 Task: Add the task  Implement a new cloud-based project accounting system for a company to the section Flash Forward in the project BayTech and add a Due Date to the respective task as 2024/01/27
Action: Mouse moved to (591, 377)
Screenshot: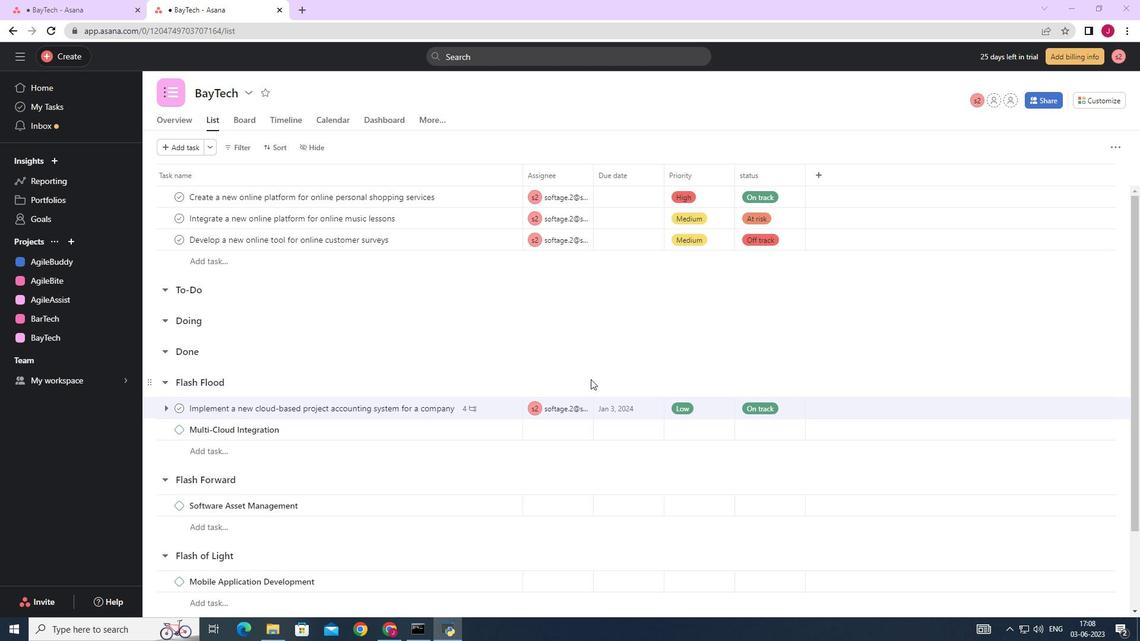 
Action: Mouse scrolled (591, 376) with delta (0, 0)
Screenshot: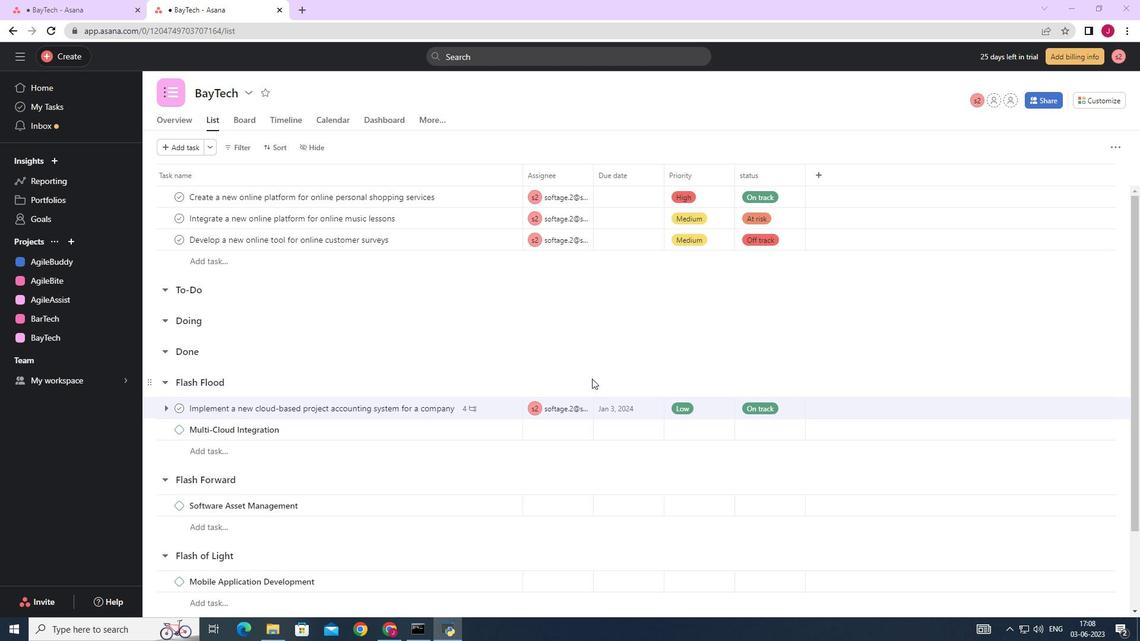
Action: Mouse scrolled (591, 376) with delta (0, 0)
Screenshot: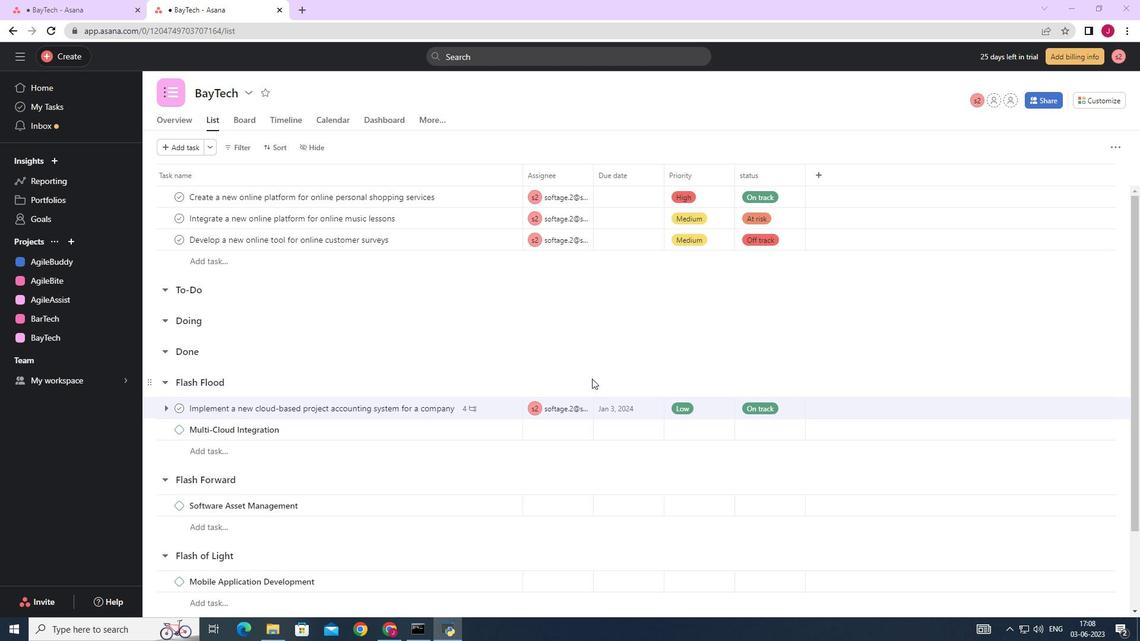
Action: Mouse scrolled (591, 376) with delta (0, 0)
Screenshot: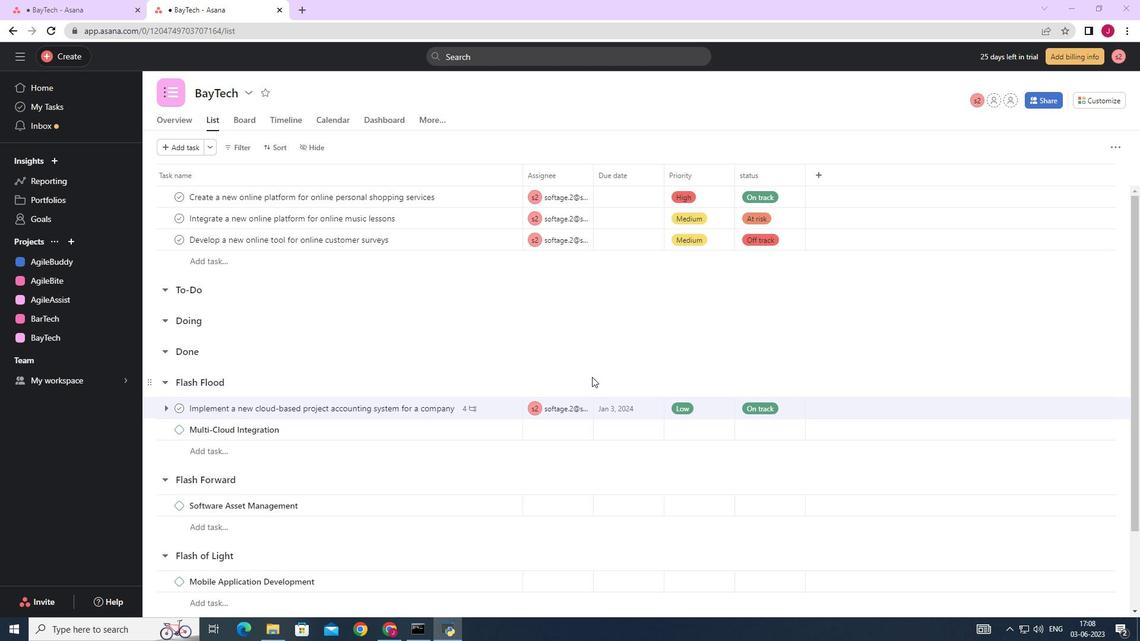 
Action: Mouse scrolled (591, 376) with delta (0, 0)
Screenshot: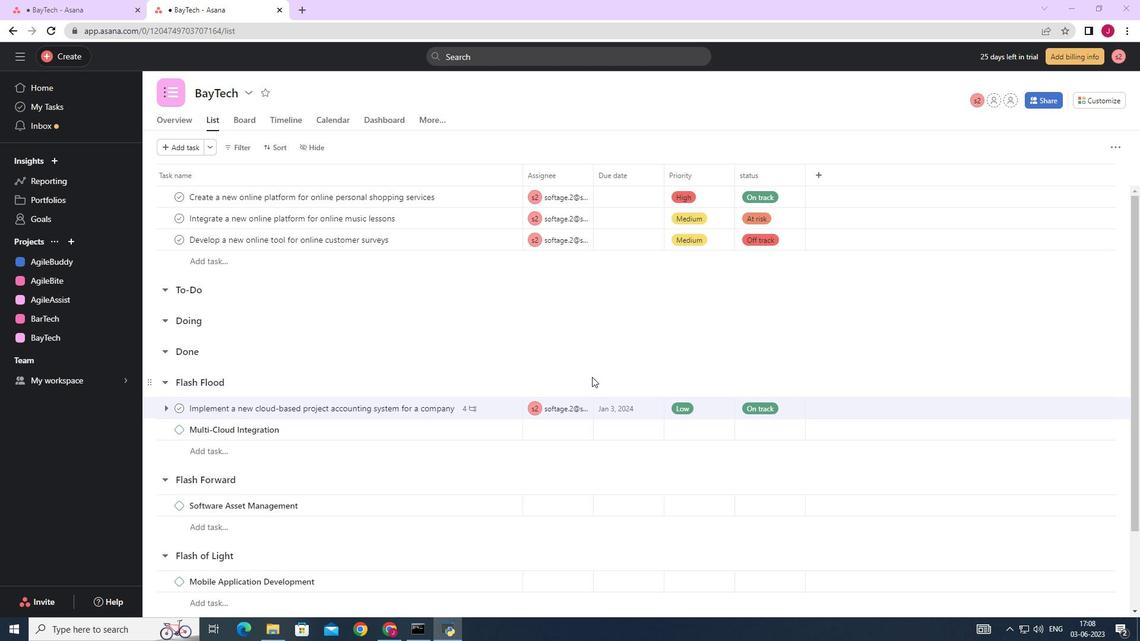 
Action: Mouse moved to (495, 312)
Screenshot: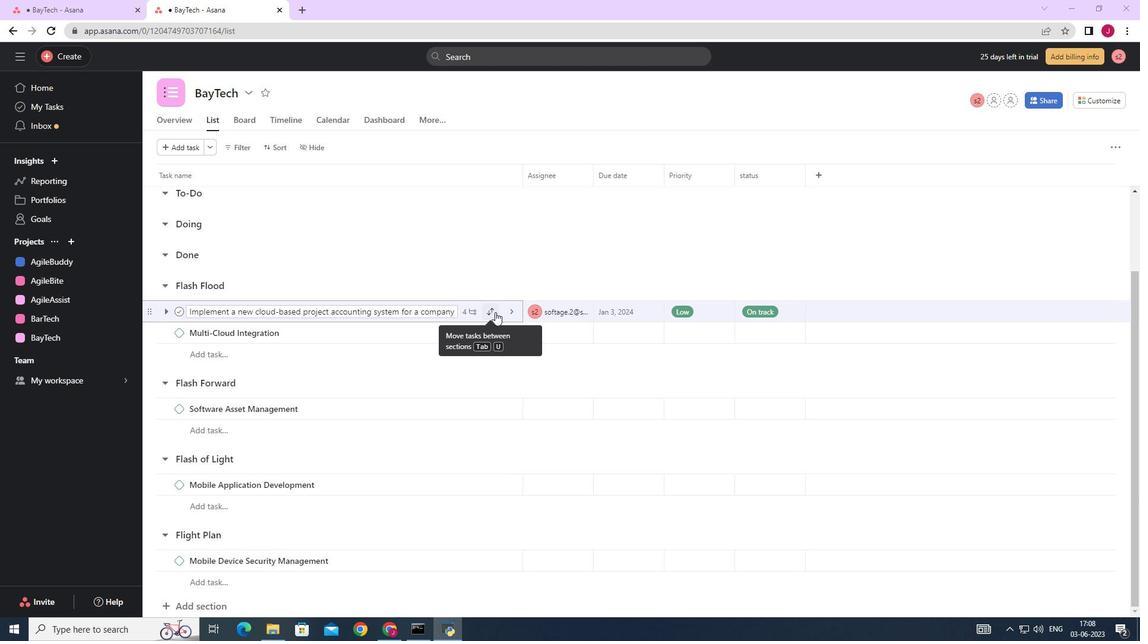 
Action: Mouse pressed left at (495, 312)
Screenshot: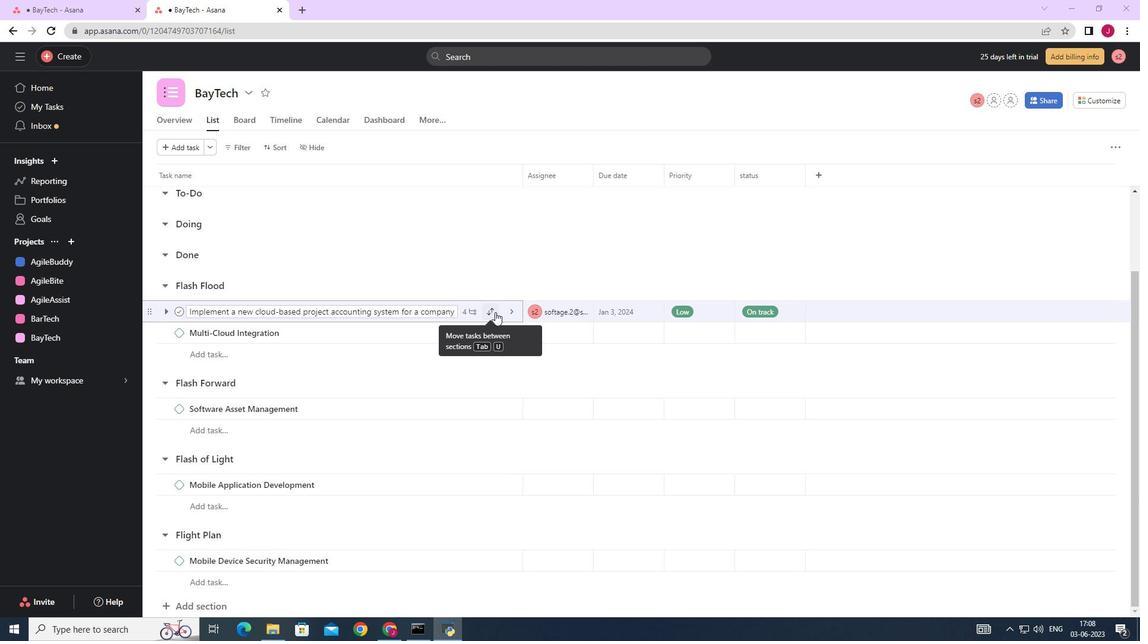 
Action: Mouse moved to (419, 465)
Screenshot: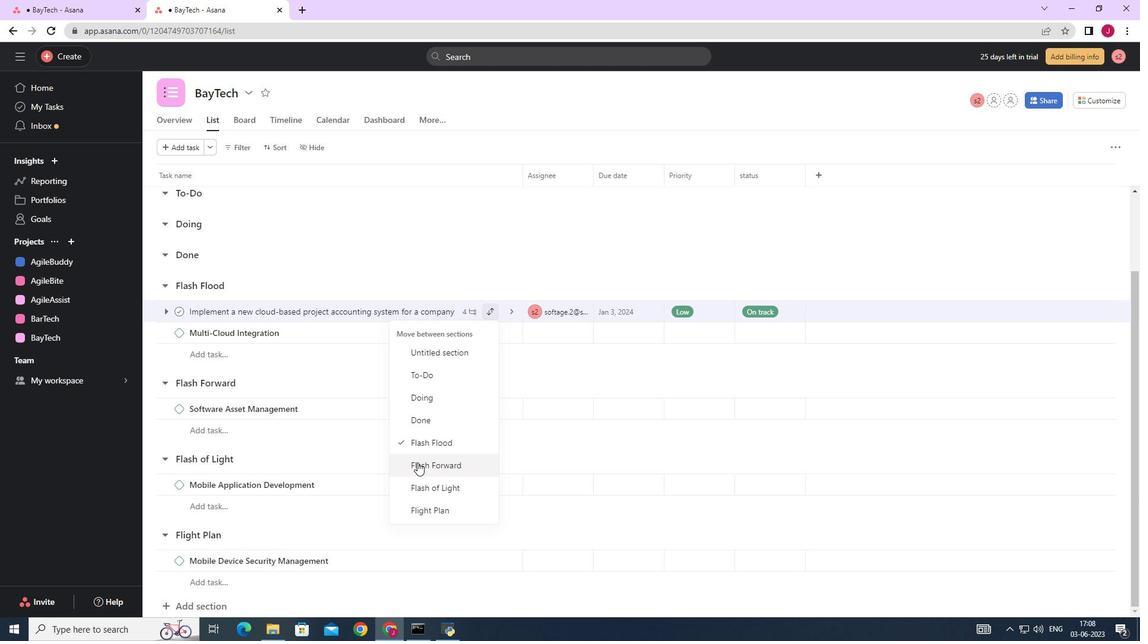 
Action: Mouse pressed left at (419, 465)
Screenshot: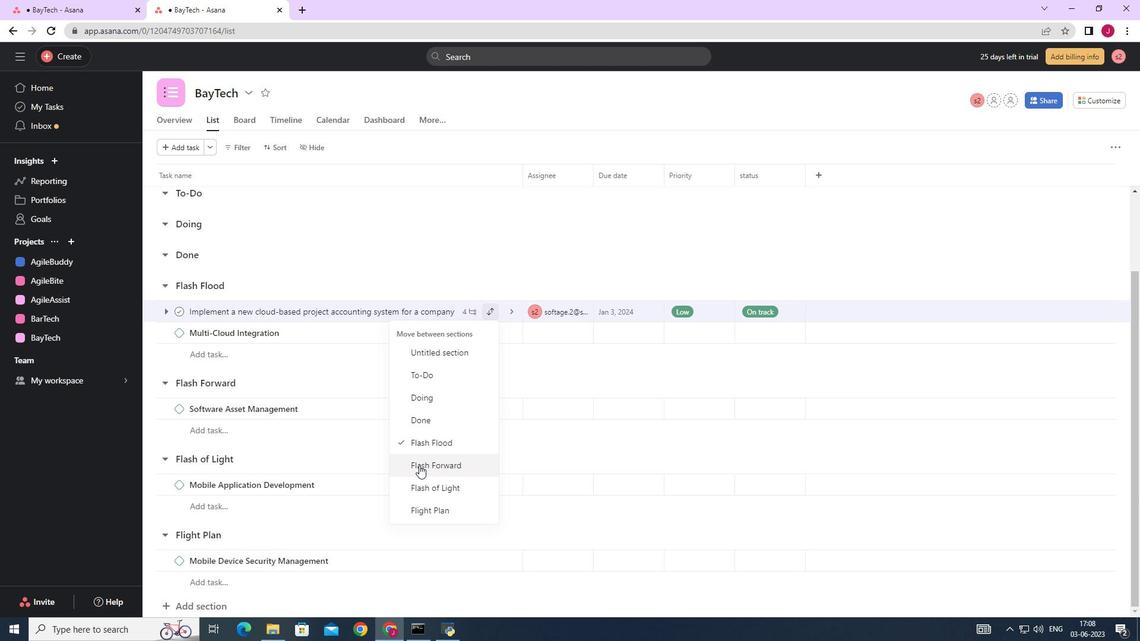 
Action: Mouse moved to (652, 389)
Screenshot: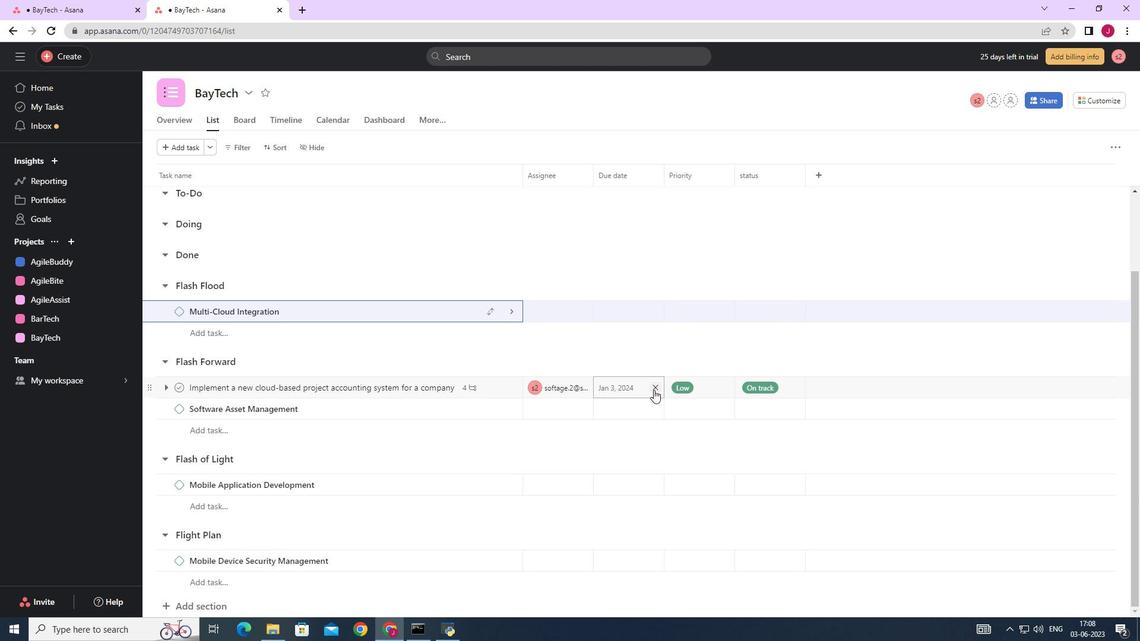 
Action: Mouse pressed left at (652, 389)
Screenshot: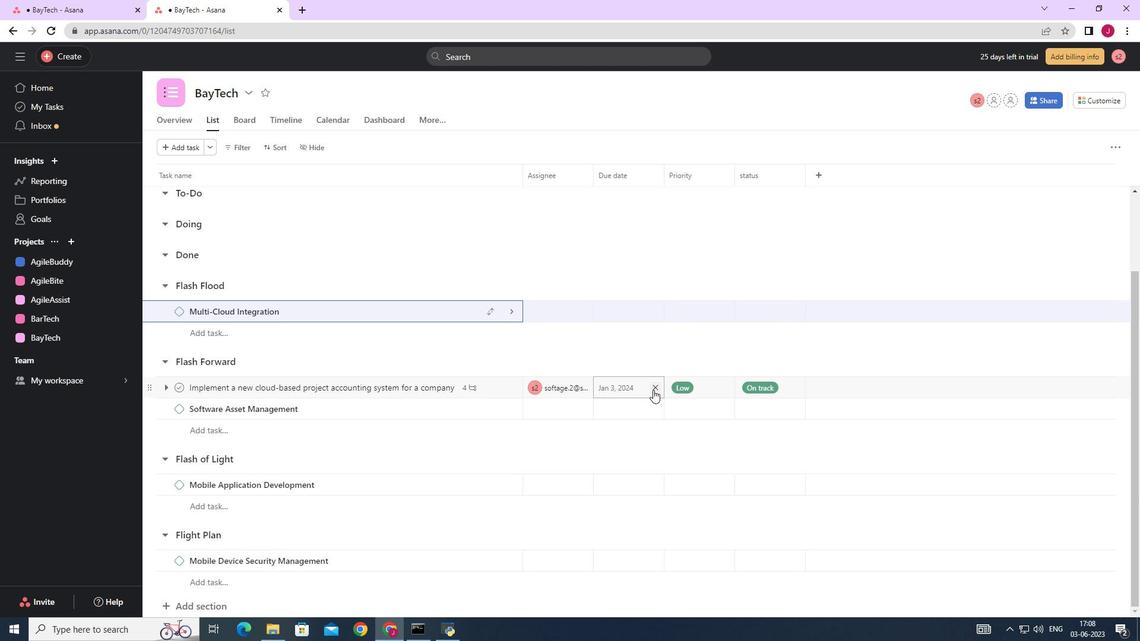 
Action: Mouse moved to (632, 389)
Screenshot: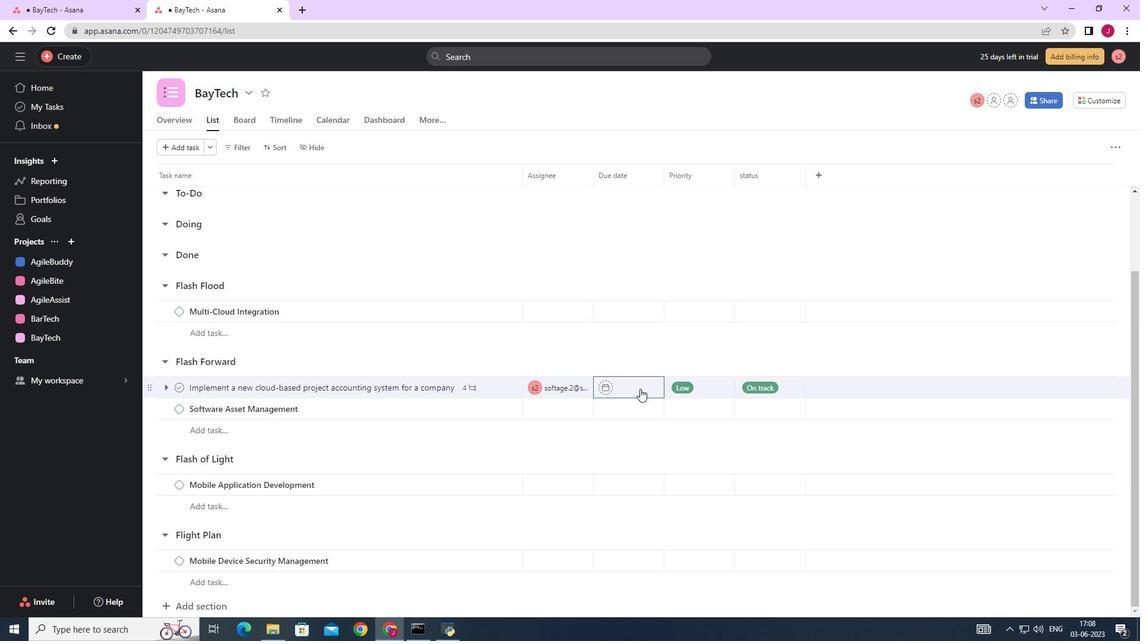 
Action: Mouse pressed left at (632, 389)
Screenshot: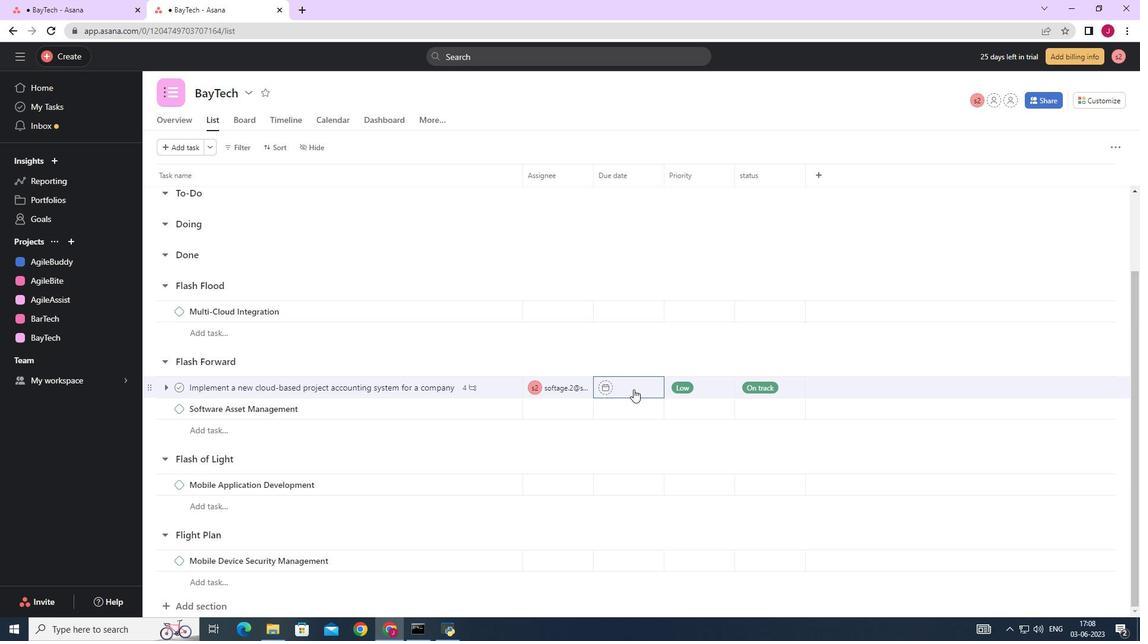 
Action: Mouse moved to (745, 197)
Screenshot: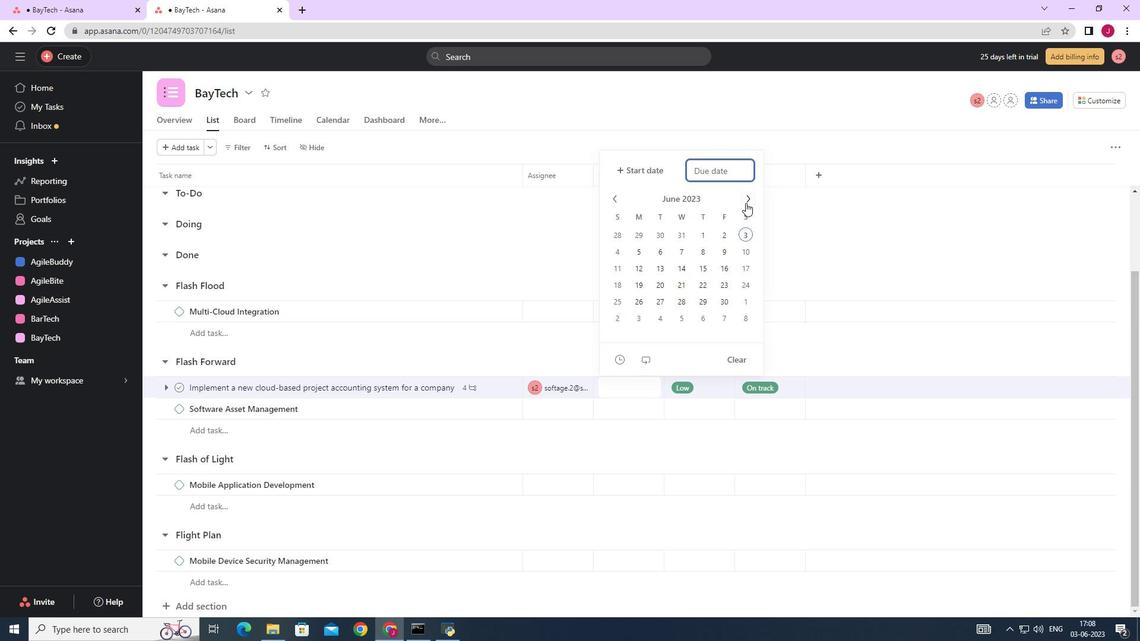 
Action: Mouse pressed left at (745, 197)
Screenshot: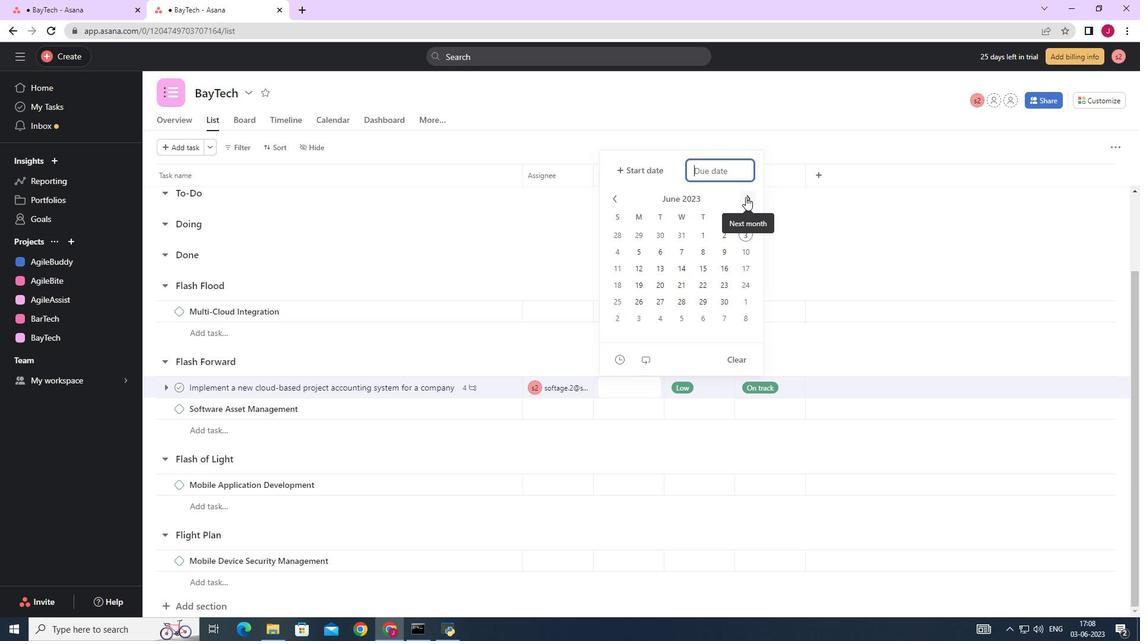 
Action: Mouse pressed left at (745, 197)
Screenshot: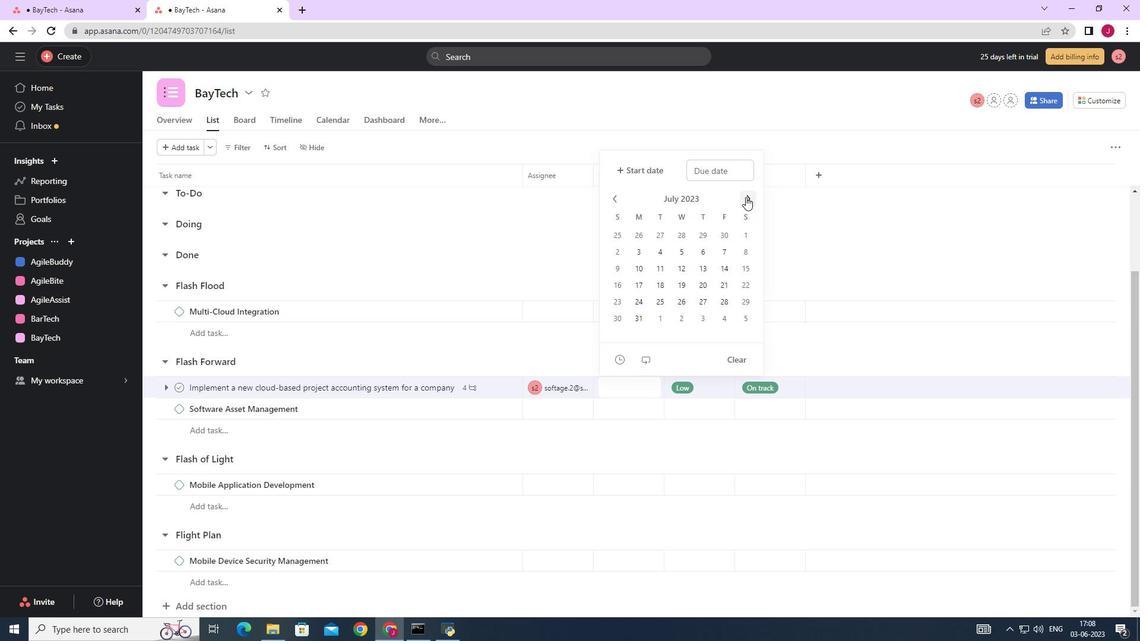 
Action: Mouse pressed left at (745, 197)
Screenshot: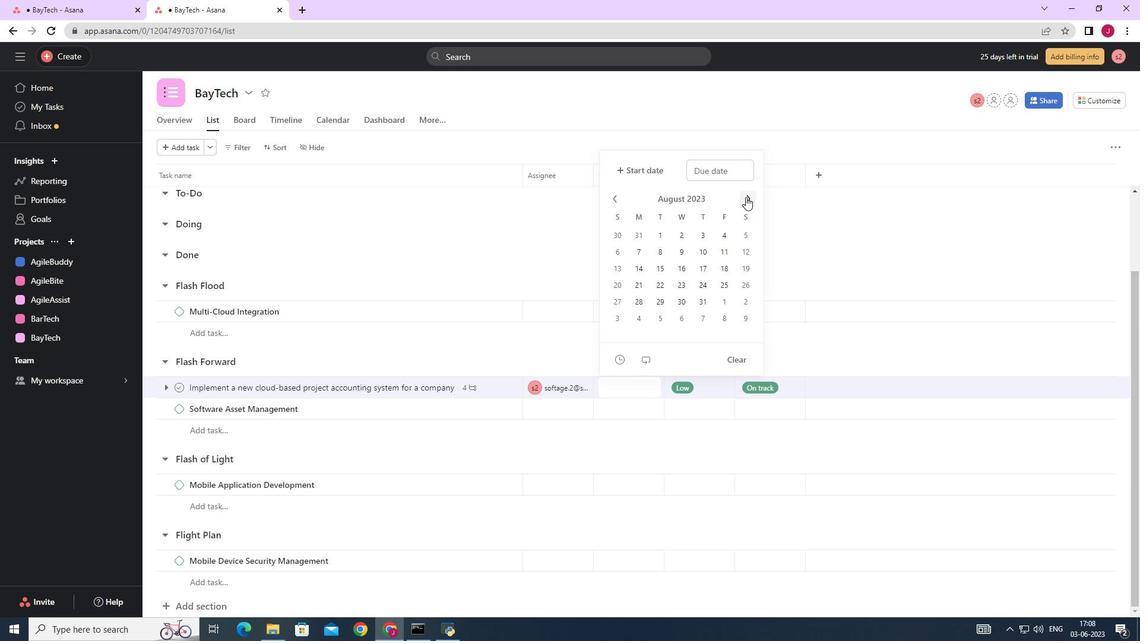 
Action: Mouse pressed left at (745, 197)
Screenshot: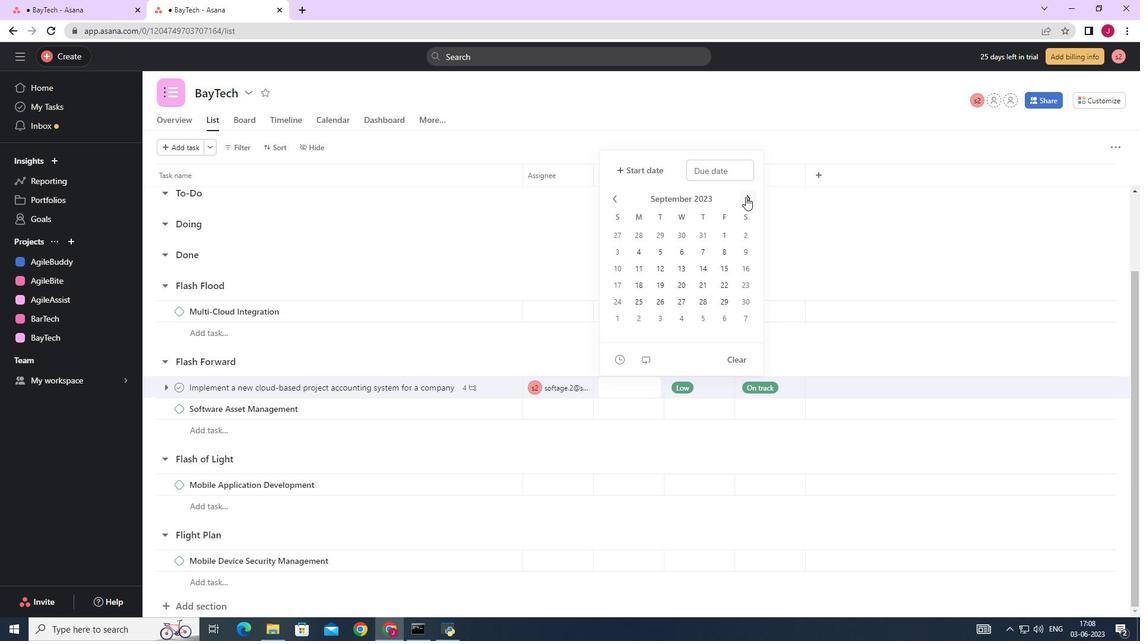
Action: Mouse pressed left at (745, 197)
Screenshot: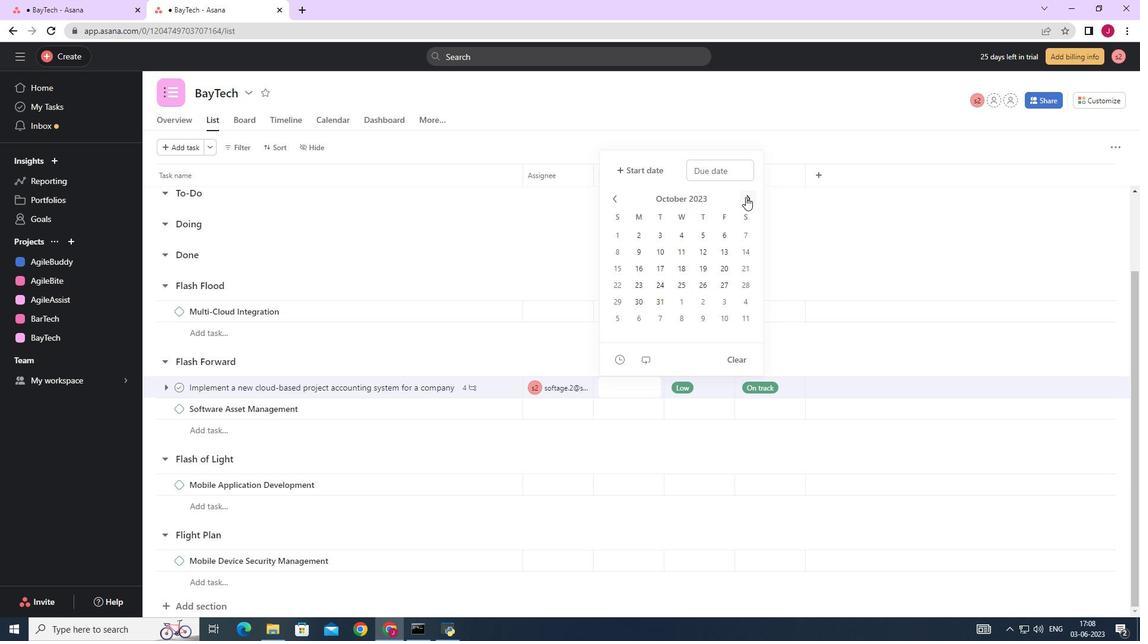 
Action: Mouse pressed left at (745, 197)
Screenshot: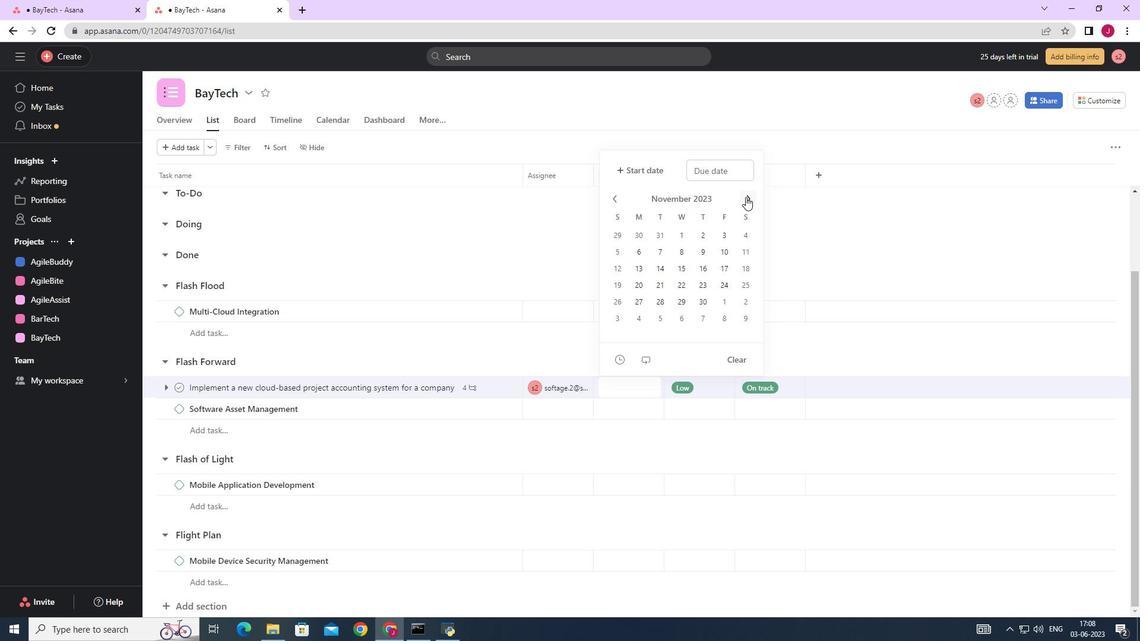 
Action: Mouse pressed left at (745, 197)
Screenshot: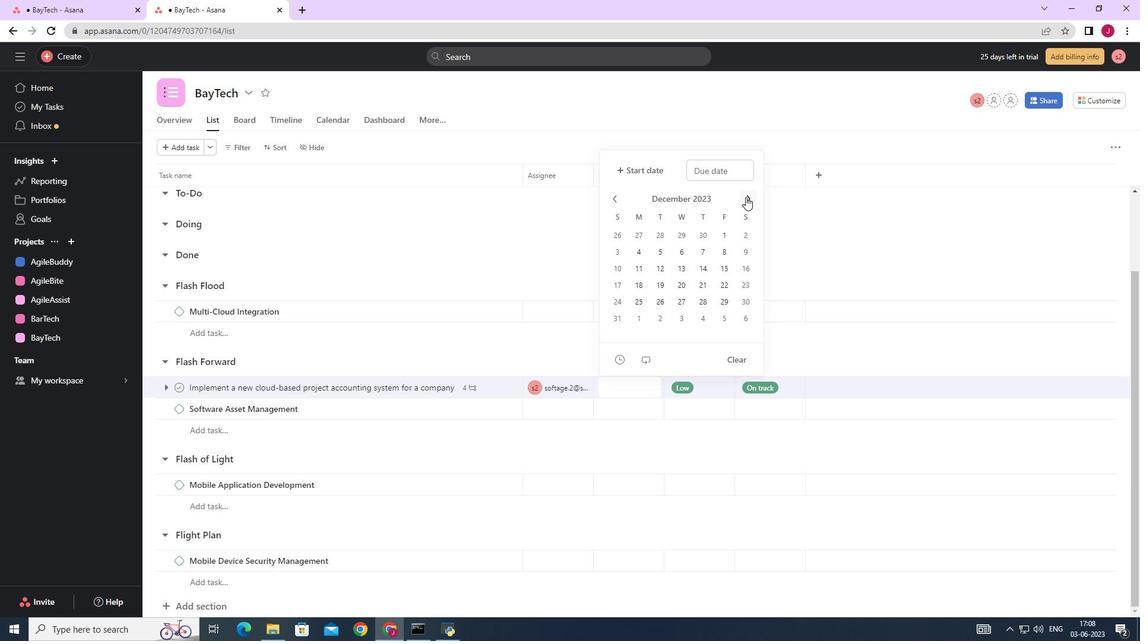 
Action: Mouse moved to (744, 285)
Screenshot: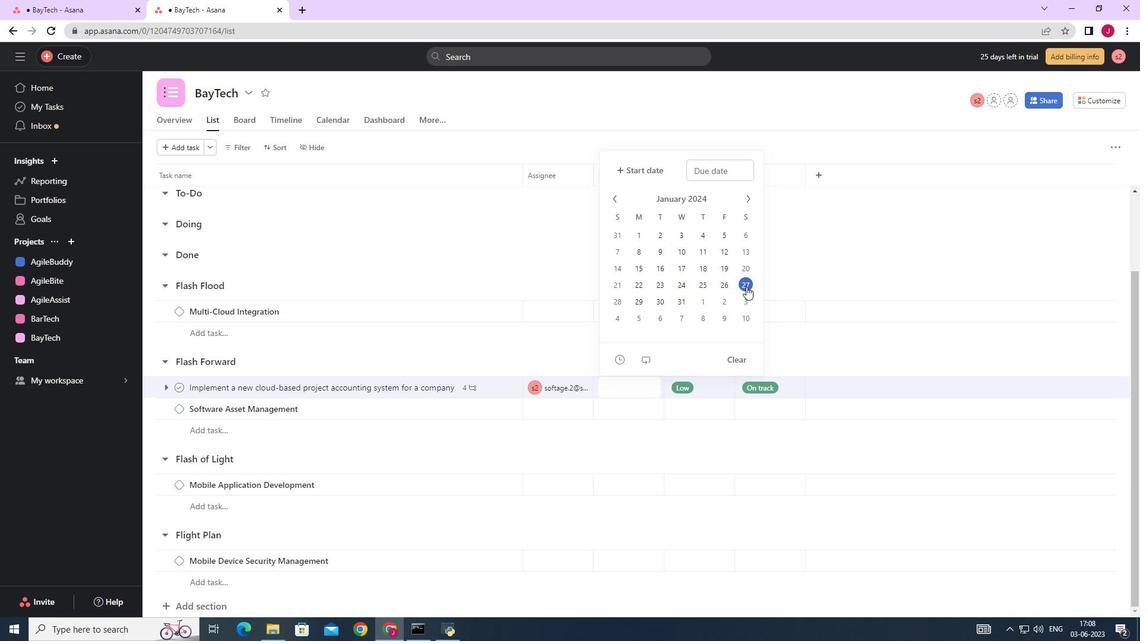 
Action: Mouse pressed left at (744, 285)
Screenshot: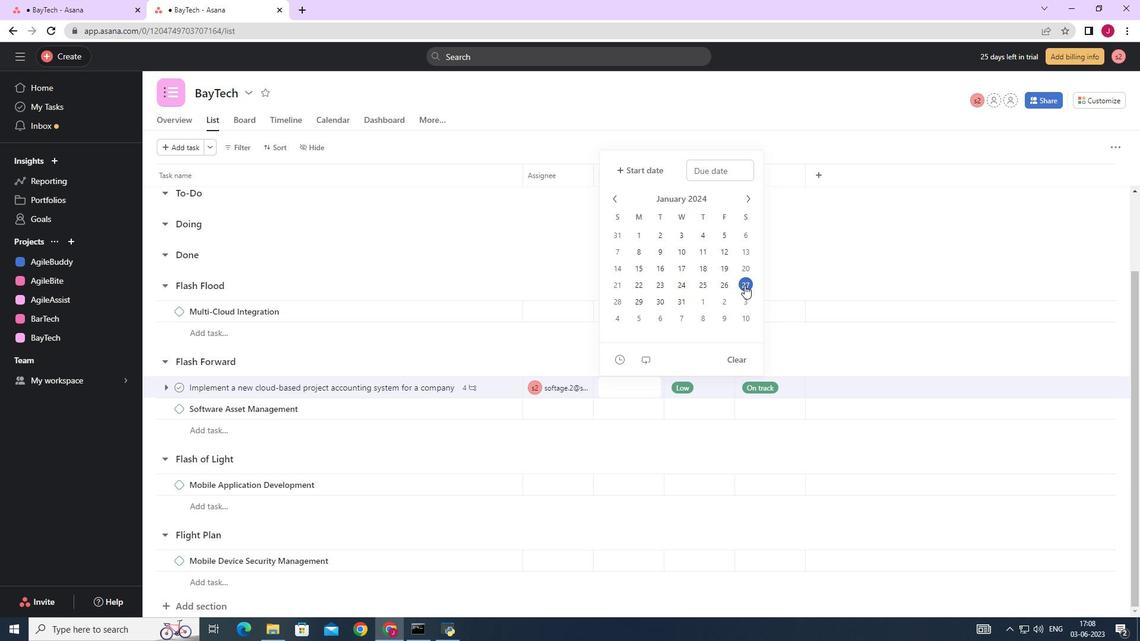 
Action: Mouse moved to (822, 261)
Screenshot: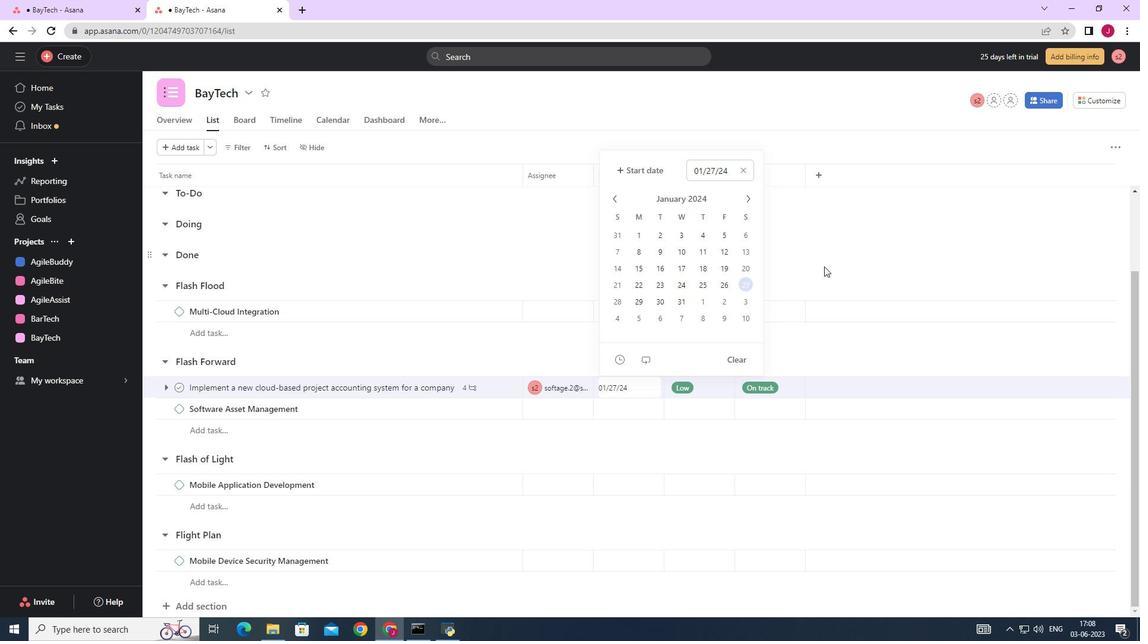 
Action: Mouse pressed left at (822, 261)
Screenshot: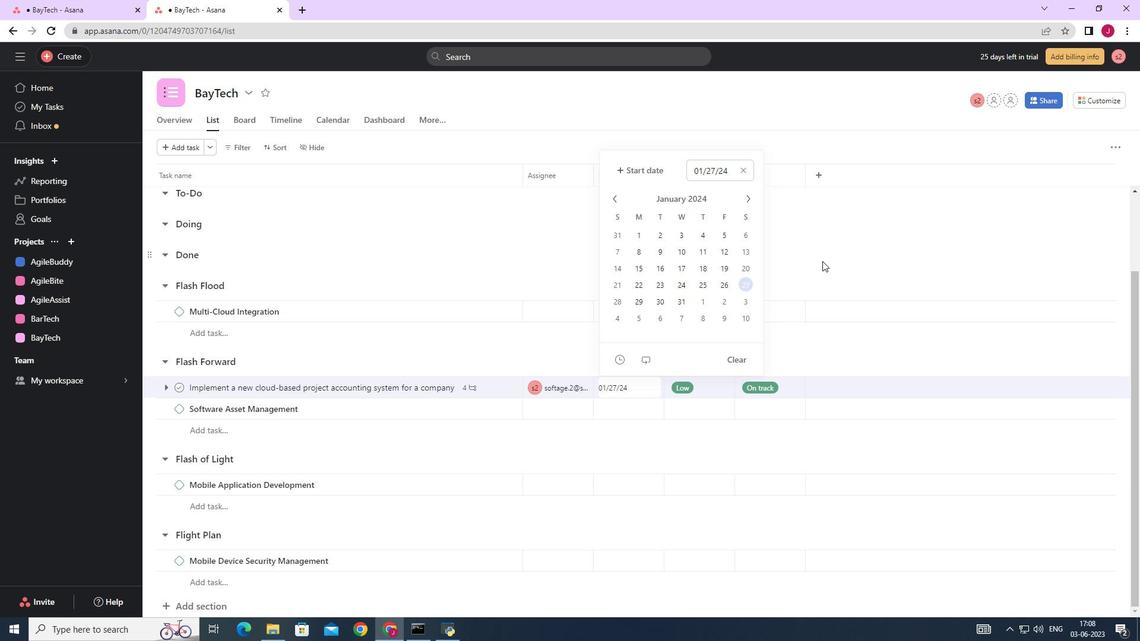 
